 Task: Look for space in Bardsīr, Iran from 6th June, 2023 to 8th June, 2023 for 2 adults in price range Rs.7000 to Rs.12000. Place can be private room with 1  bedroom having 2 beds and 1 bathroom. Property type can be house, flat, guest house. Booking option can be shelf check-in. Required host language is English.
Action: Mouse moved to (382, 63)
Screenshot: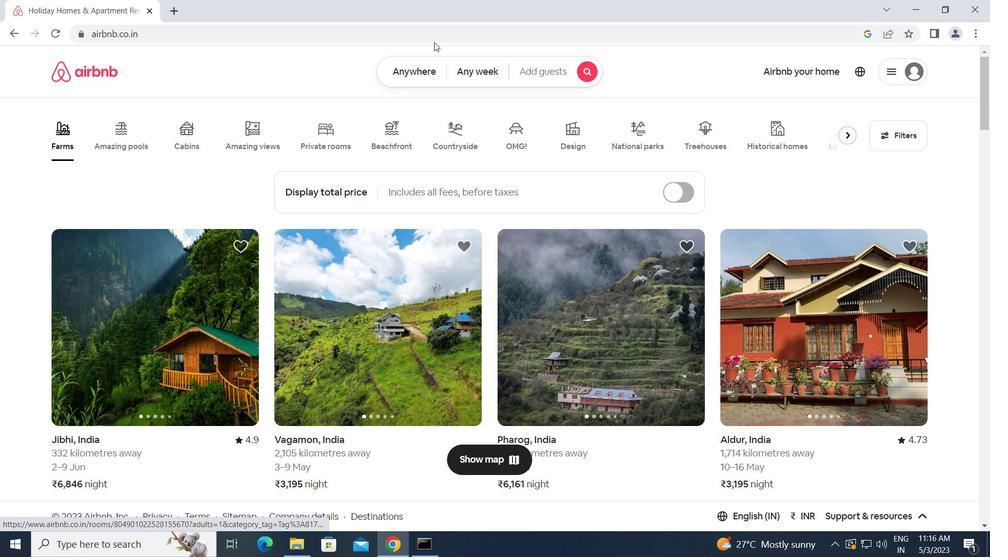 
Action: Mouse pressed left at (382, 63)
Screenshot: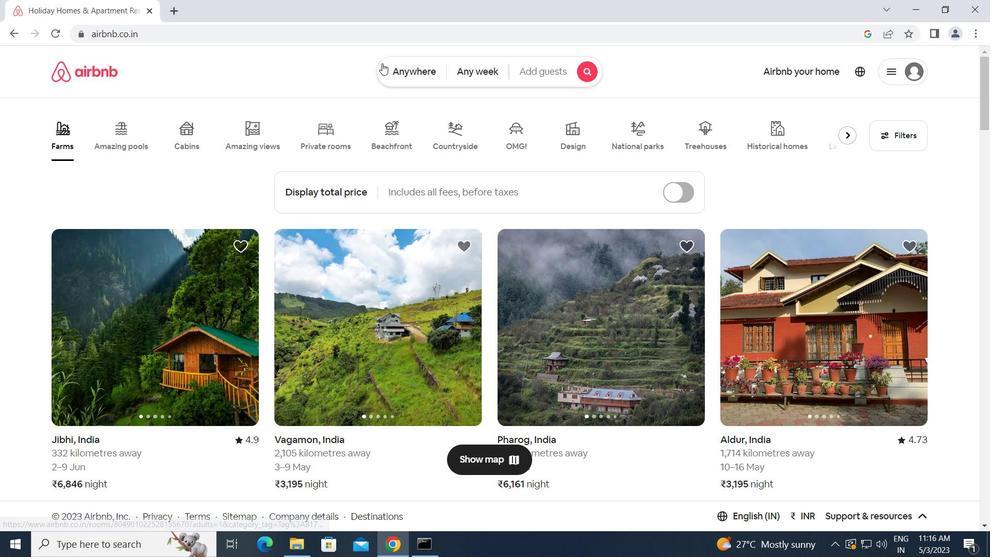 
Action: Mouse moved to (337, 109)
Screenshot: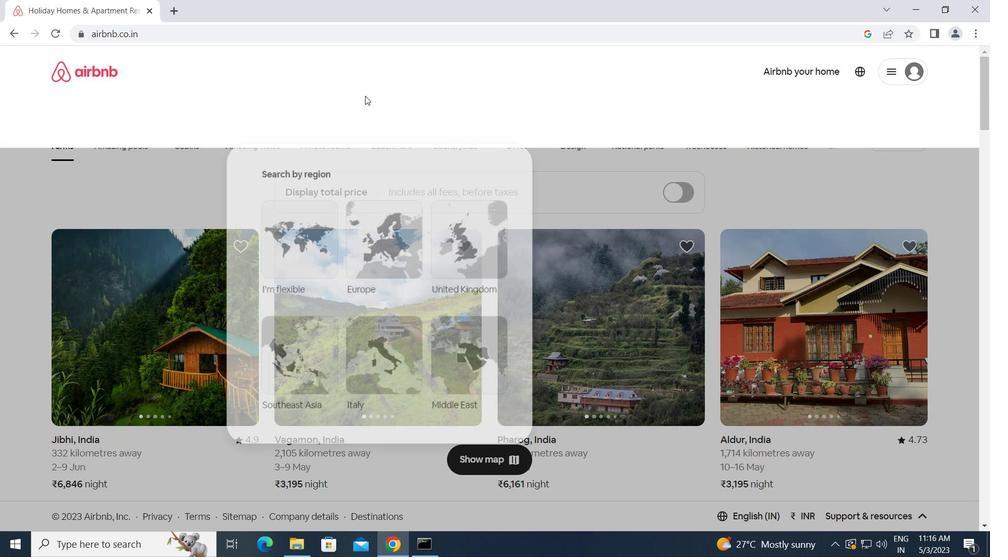 
Action: Mouse pressed left at (337, 109)
Screenshot: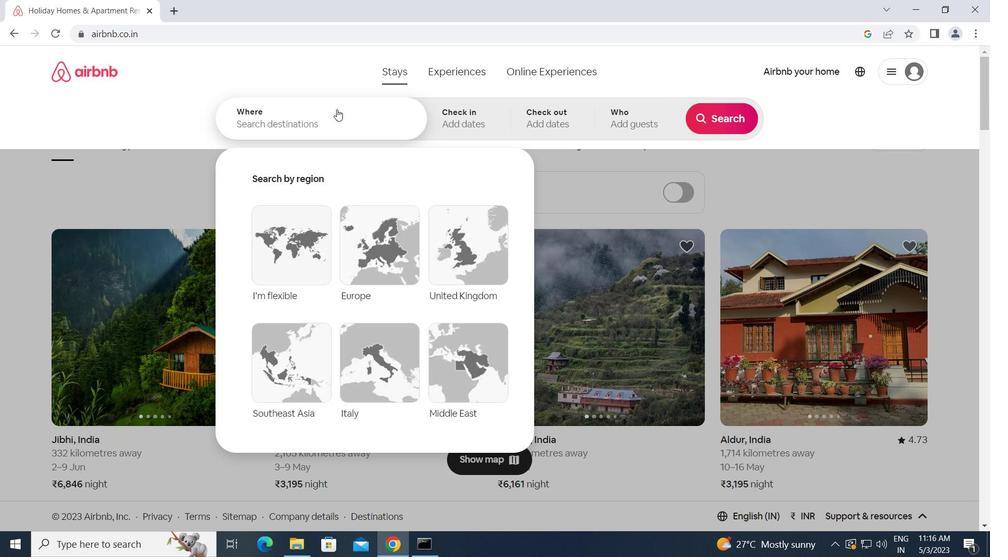 
Action: Key pressed b<Key.caps_lock>ardsir,<Key.space><Key.caps_lock>i<Key.caps_lock>ran<Key.enter>
Screenshot: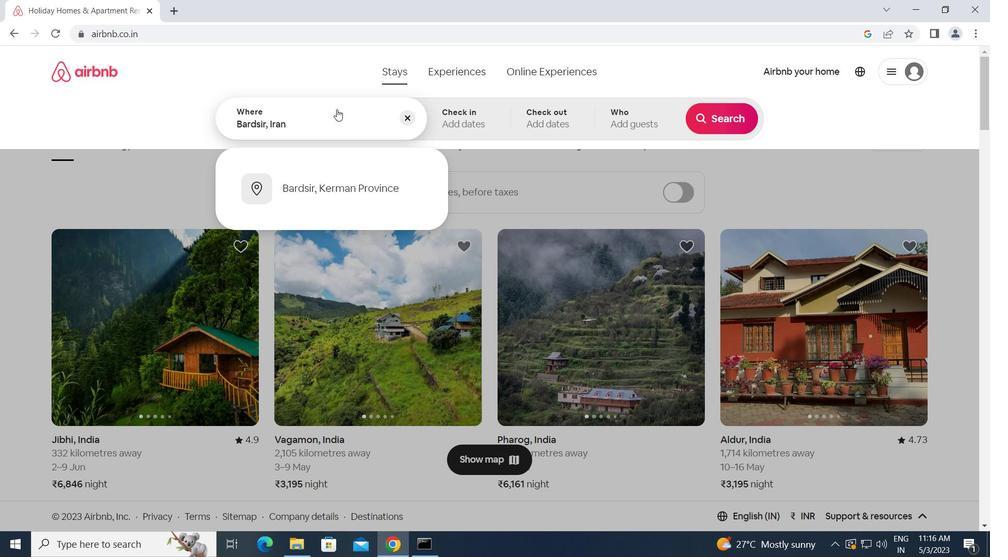 
Action: Mouse moved to (585, 301)
Screenshot: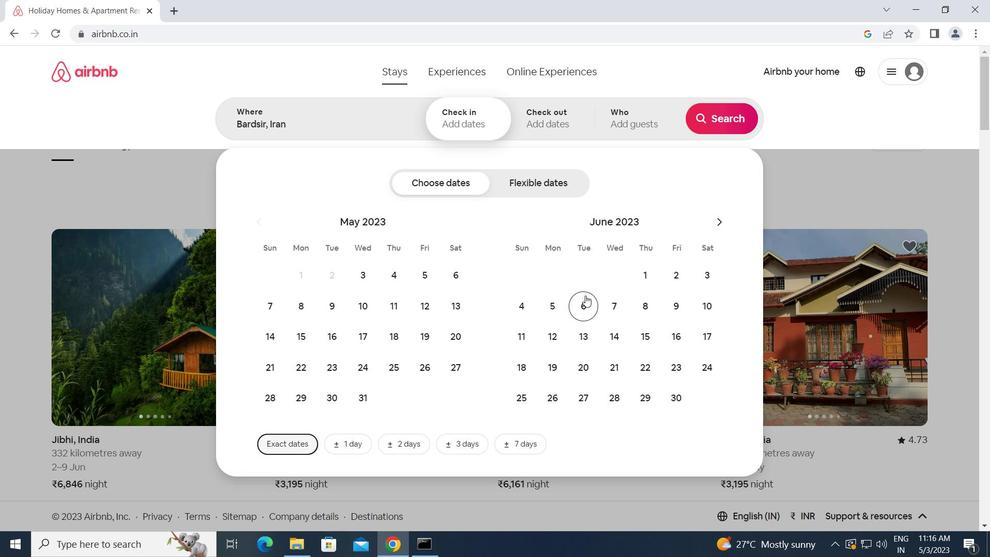 
Action: Mouse pressed left at (585, 301)
Screenshot: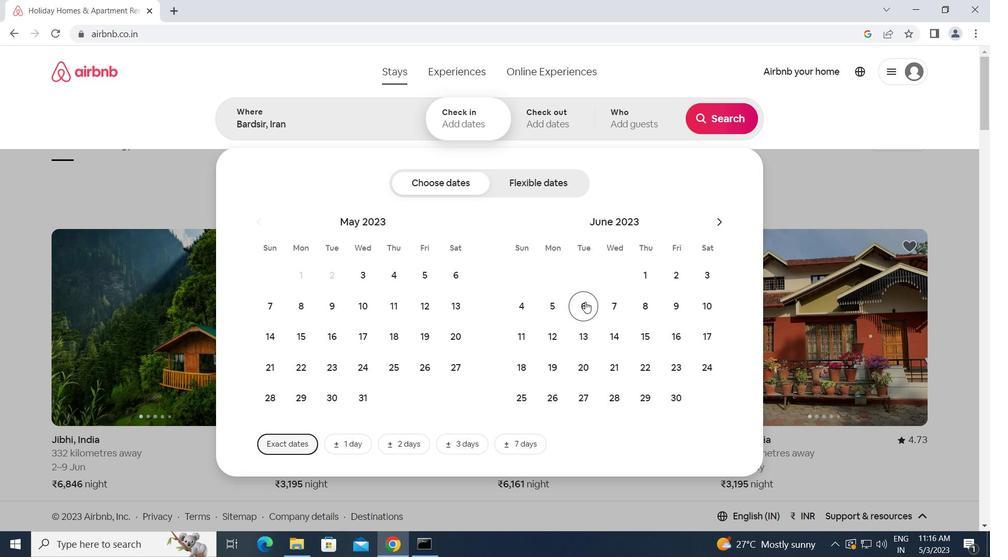 
Action: Mouse moved to (636, 302)
Screenshot: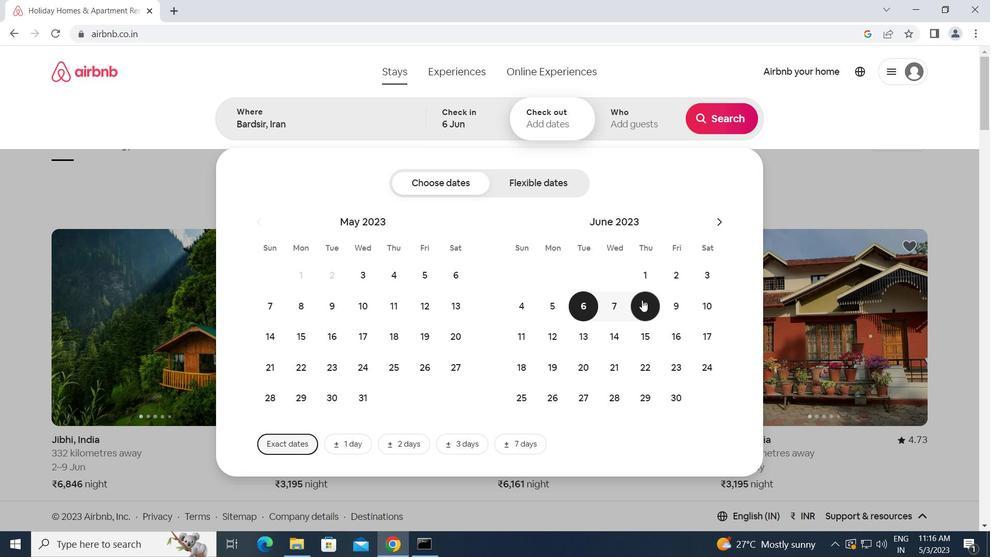 
Action: Mouse pressed left at (636, 302)
Screenshot: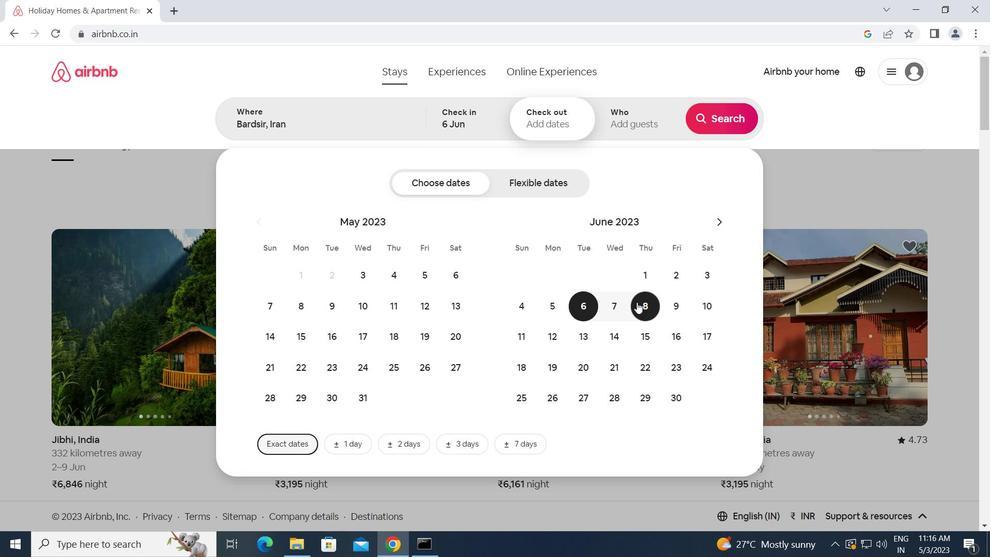 
Action: Mouse moved to (642, 119)
Screenshot: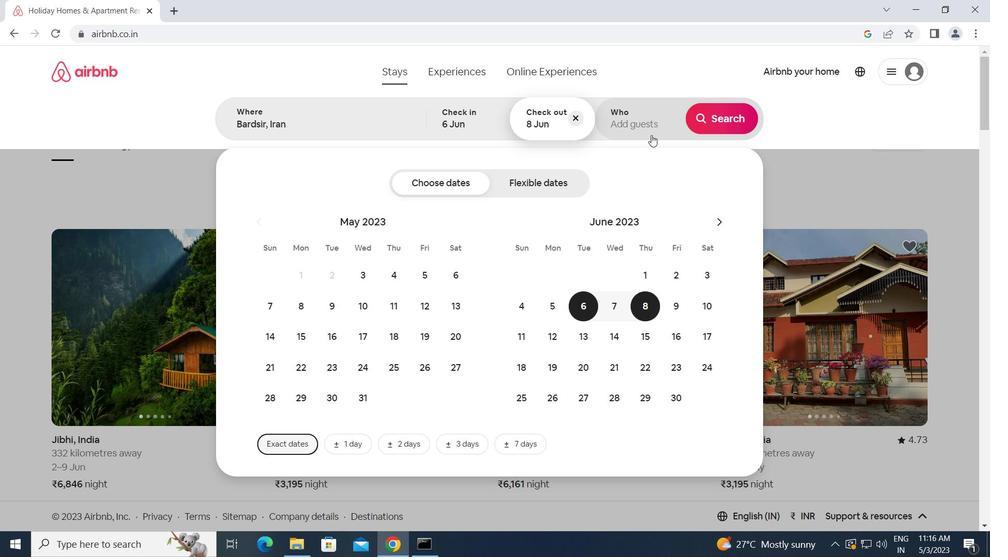 
Action: Mouse pressed left at (642, 119)
Screenshot: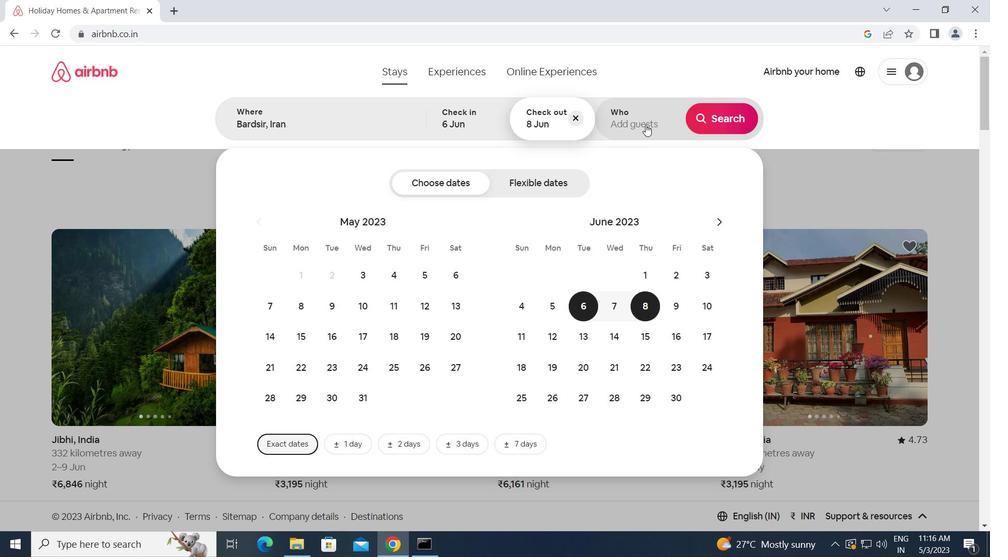 
Action: Mouse moved to (729, 181)
Screenshot: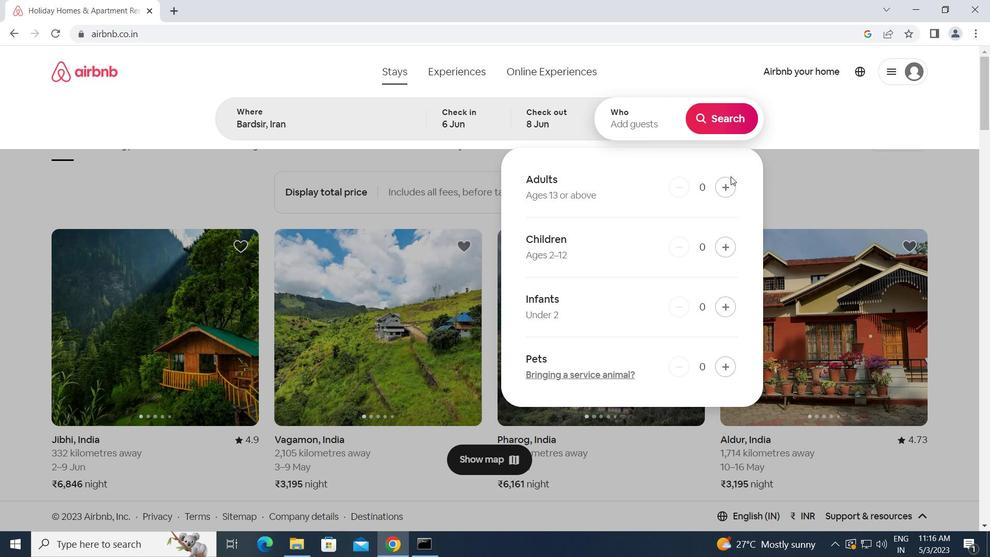 
Action: Mouse pressed left at (729, 181)
Screenshot: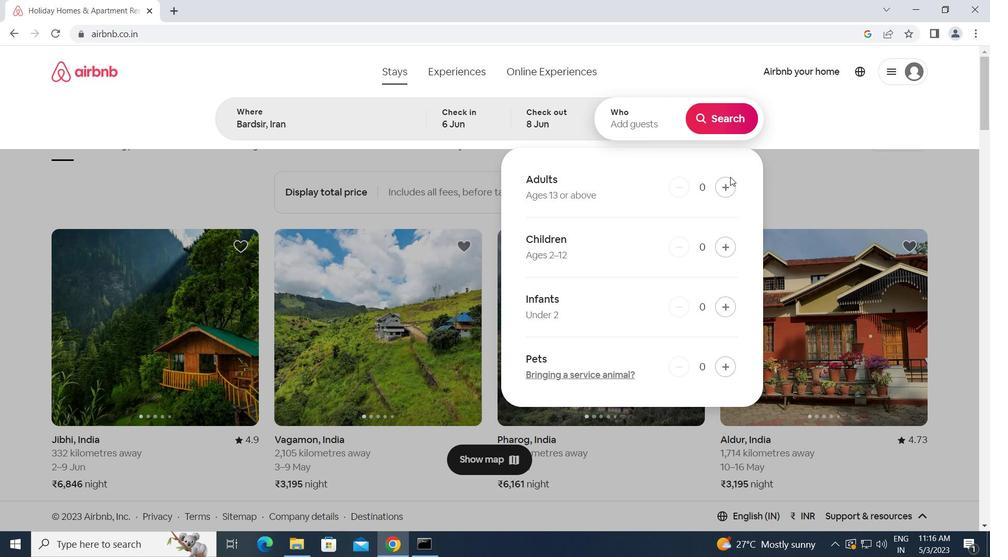 
Action: Mouse pressed left at (729, 181)
Screenshot: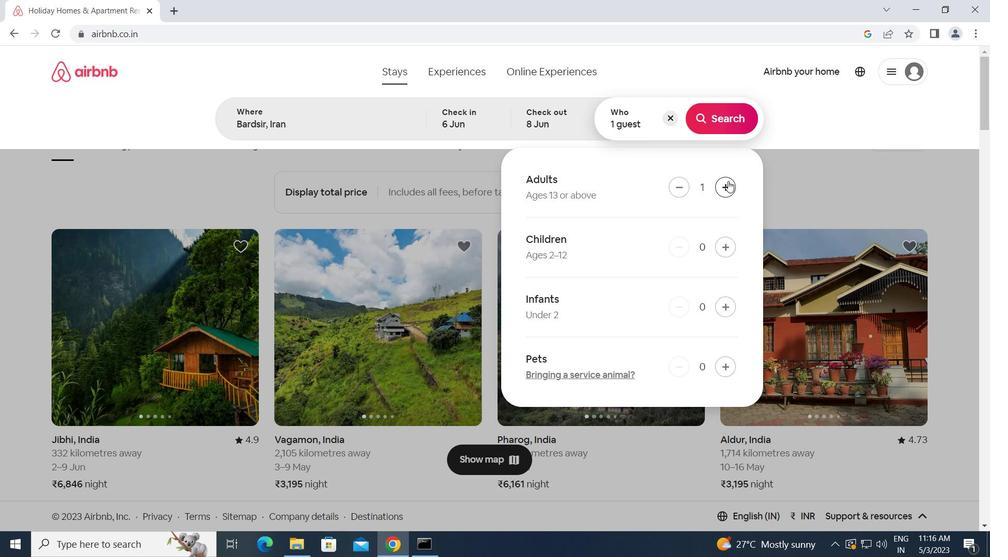 
Action: Mouse moved to (715, 118)
Screenshot: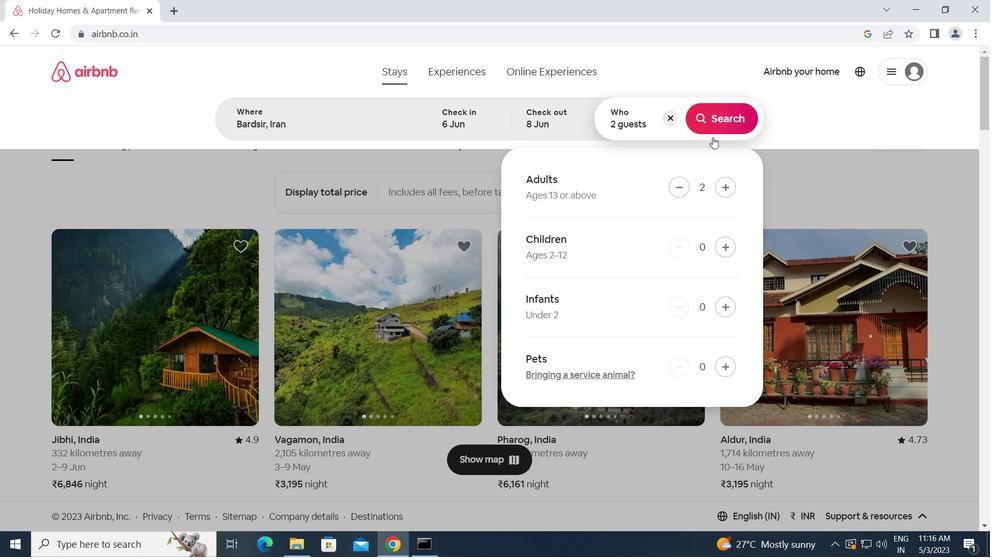 
Action: Mouse pressed left at (715, 118)
Screenshot: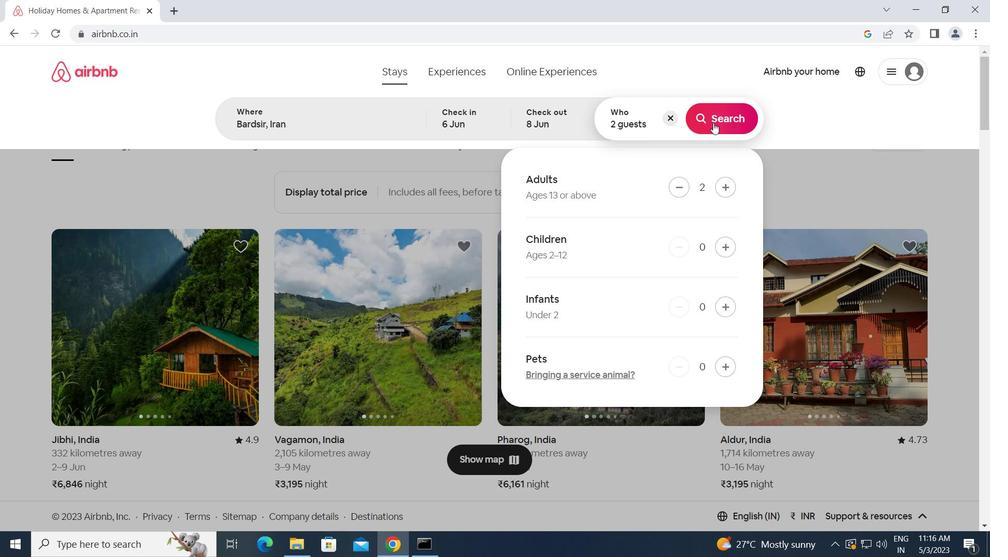 
Action: Mouse moved to (917, 121)
Screenshot: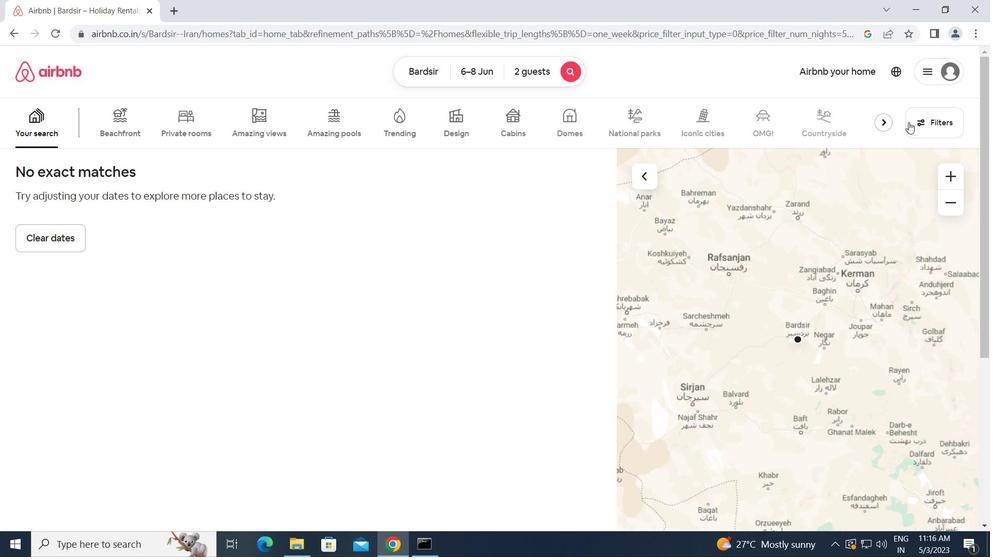 
Action: Mouse pressed left at (917, 121)
Screenshot: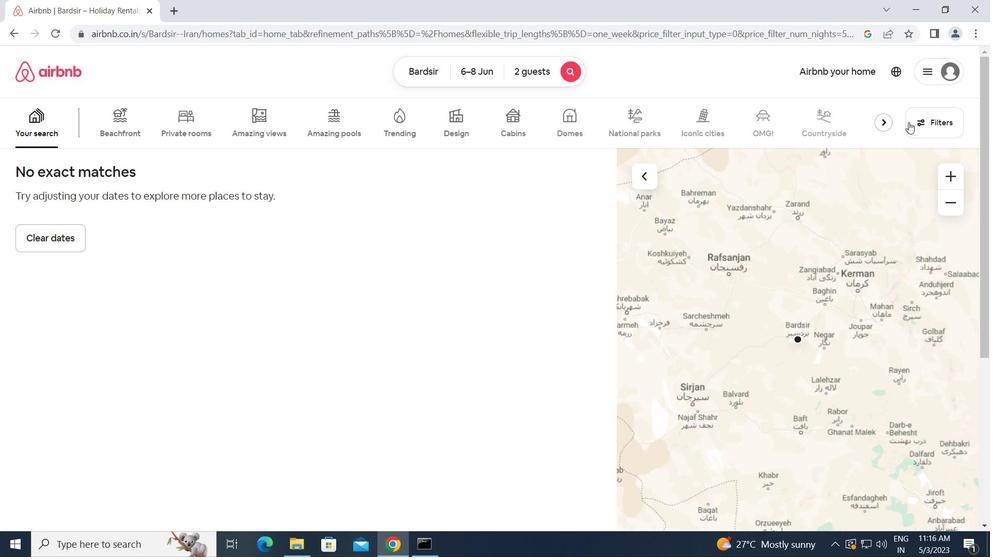 
Action: Mouse moved to (337, 200)
Screenshot: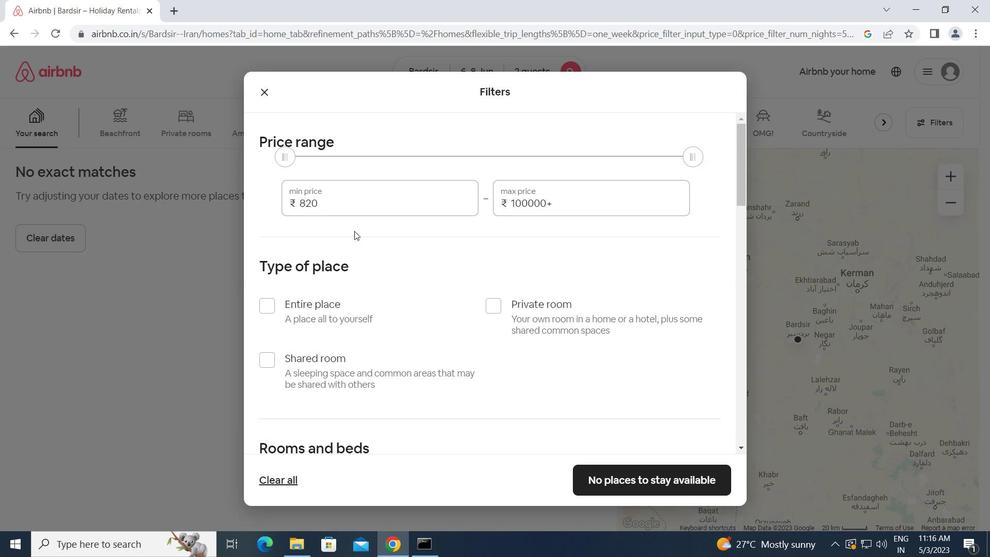 
Action: Mouse pressed left at (337, 200)
Screenshot: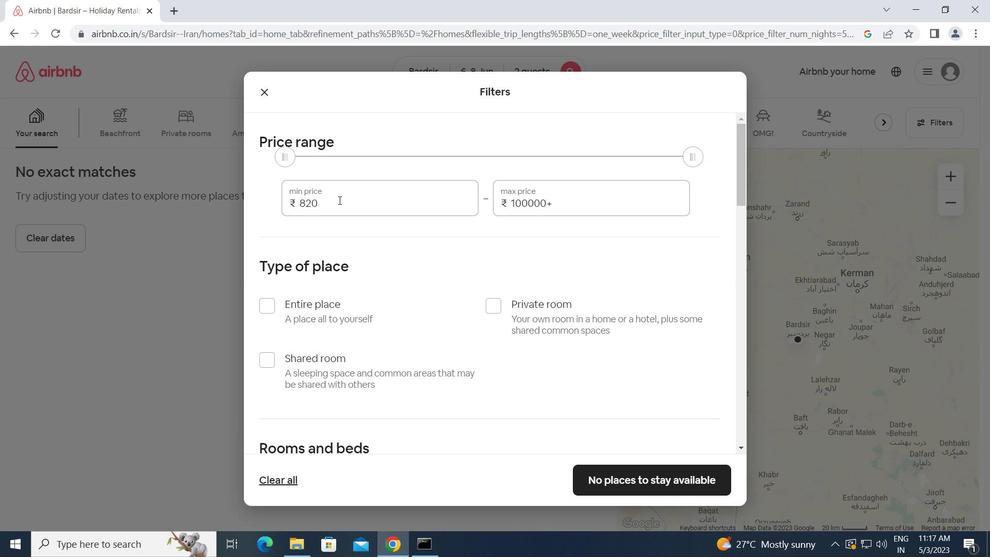 
Action: Mouse moved to (276, 207)
Screenshot: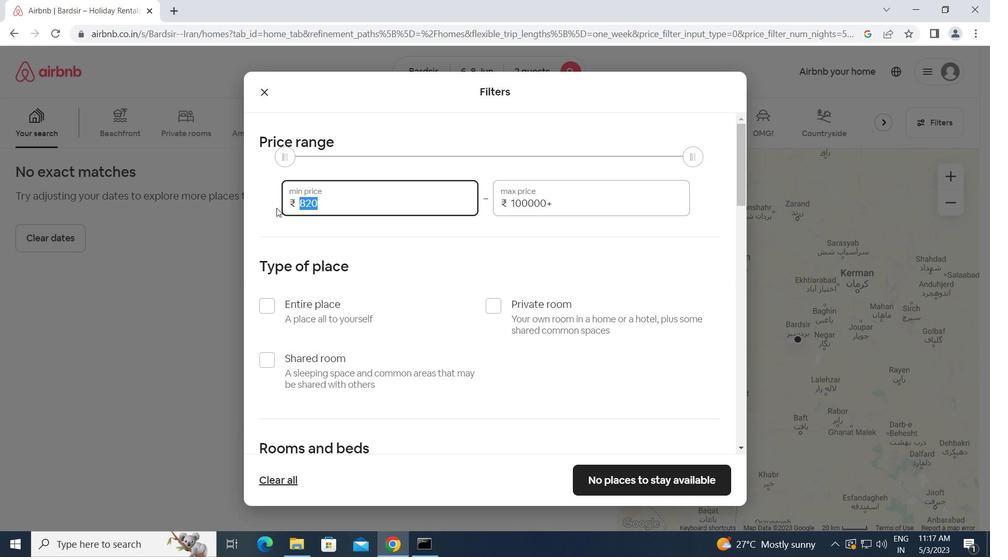 
Action: Key pressed 7000<Key.tab>12000
Screenshot: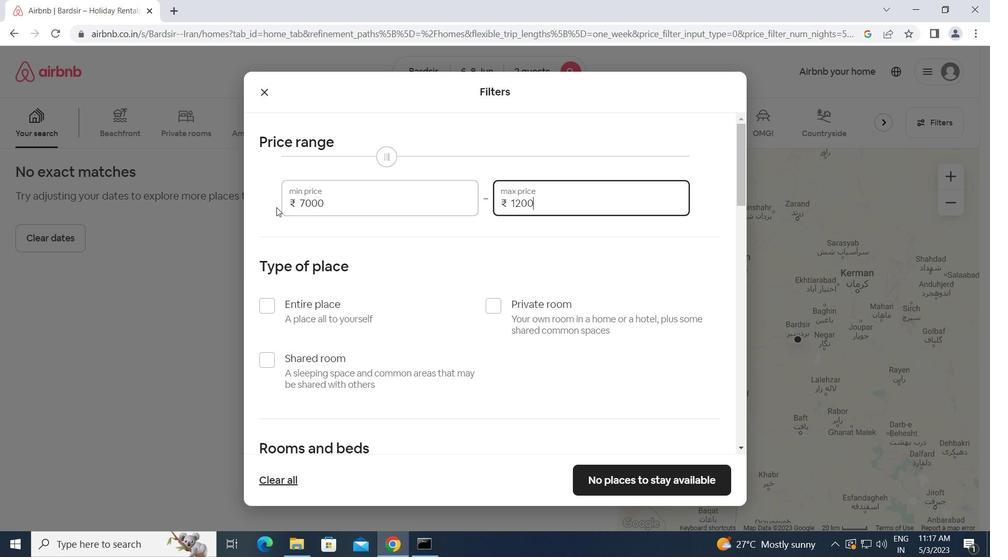 
Action: Mouse moved to (490, 309)
Screenshot: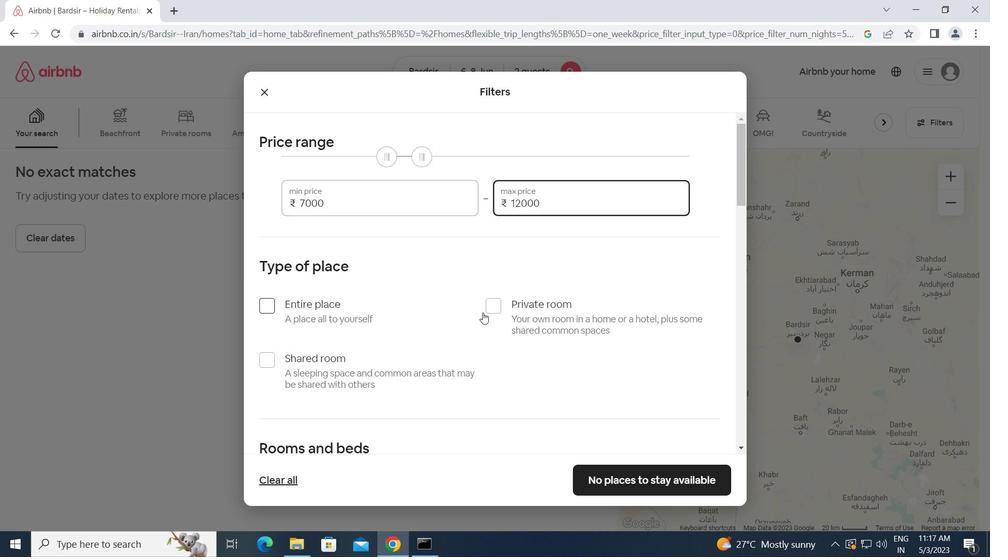 
Action: Mouse pressed left at (490, 309)
Screenshot: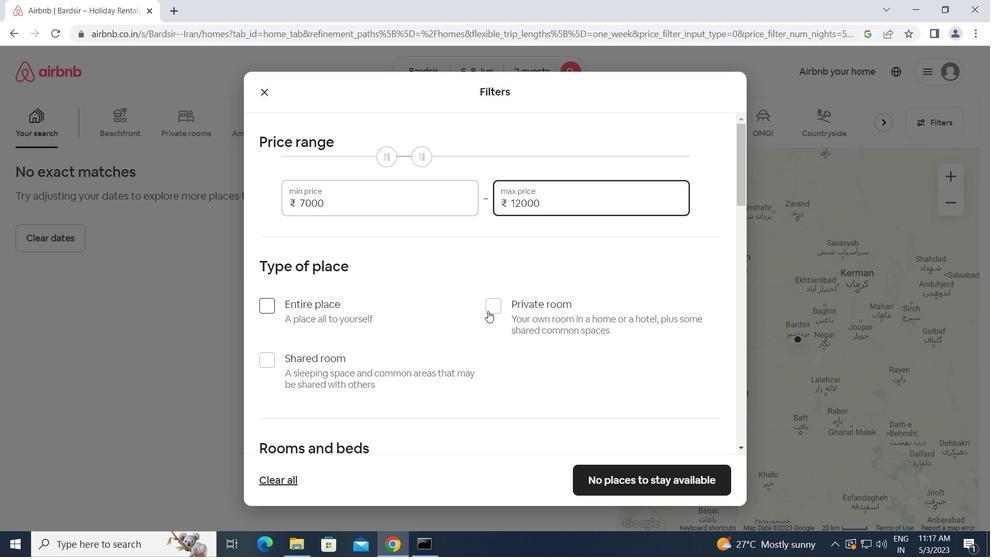 
Action: Mouse moved to (480, 381)
Screenshot: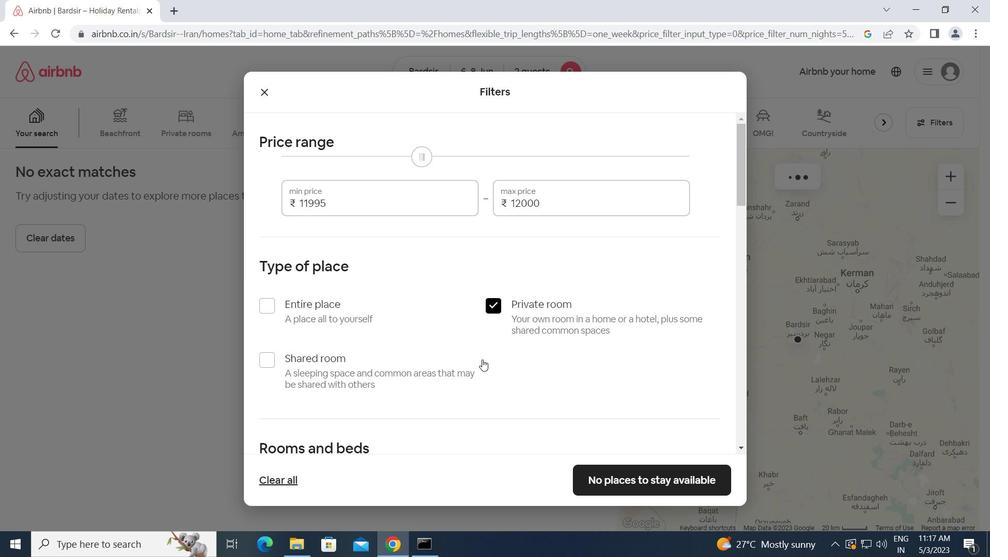 
Action: Mouse scrolled (480, 381) with delta (0, 0)
Screenshot: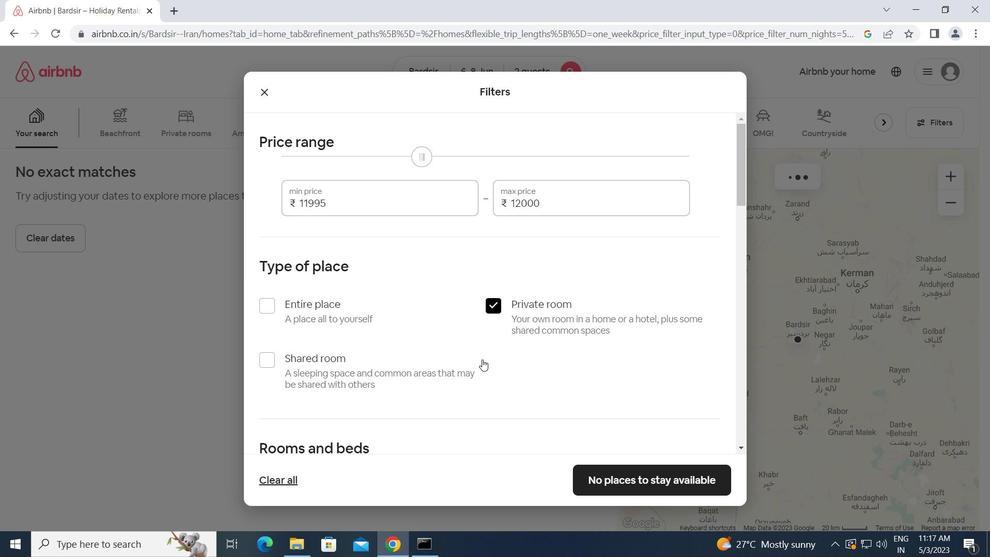 
Action: Mouse scrolled (480, 381) with delta (0, 0)
Screenshot: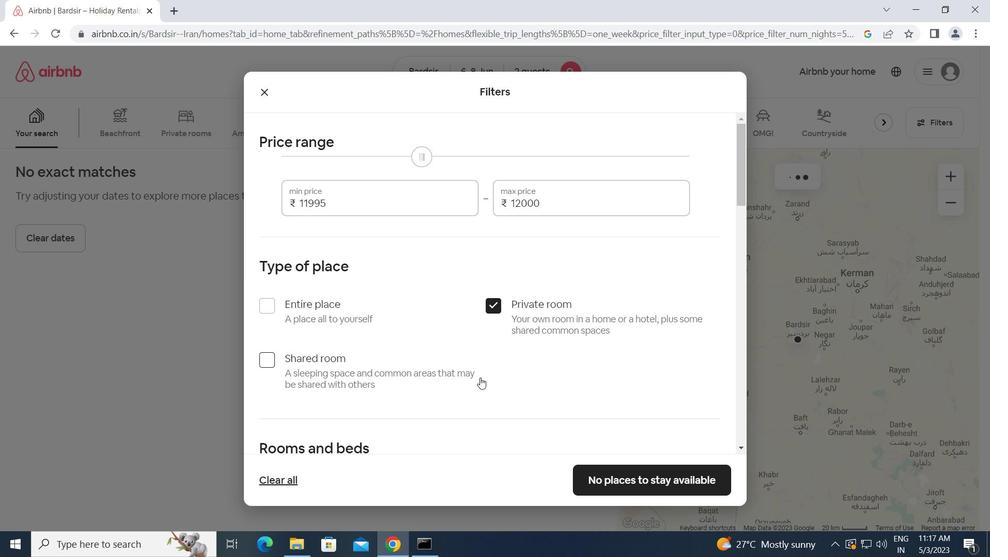 
Action: Mouse scrolled (480, 381) with delta (0, 0)
Screenshot: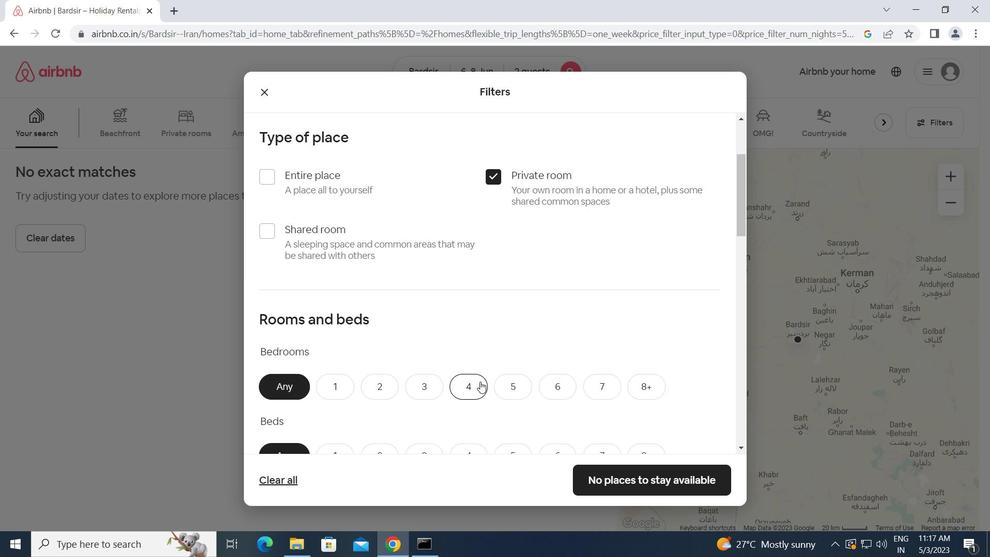 
Action: Mouse moved to (340, 321)
Screenshot: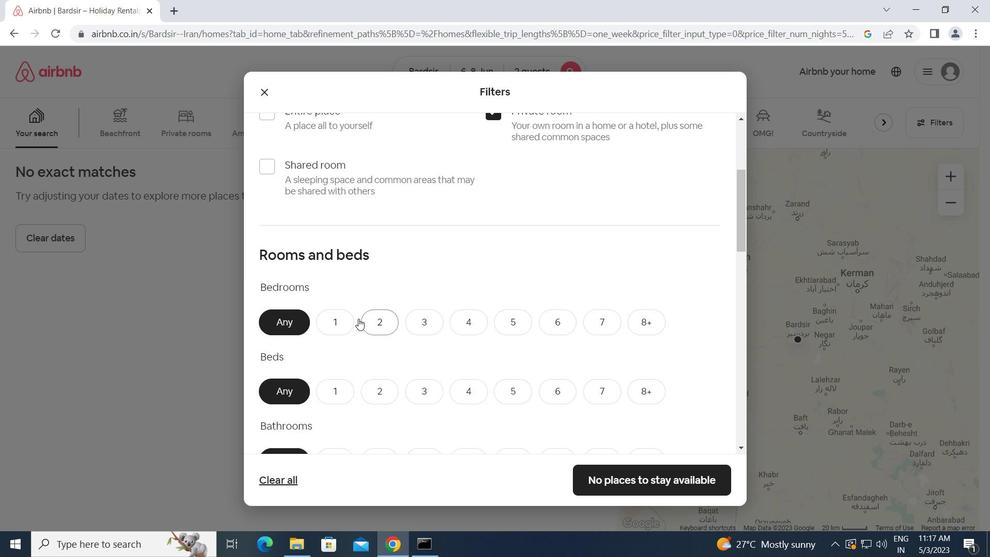 
Action: Mouse pressed left at (340, 321)
Screenshot: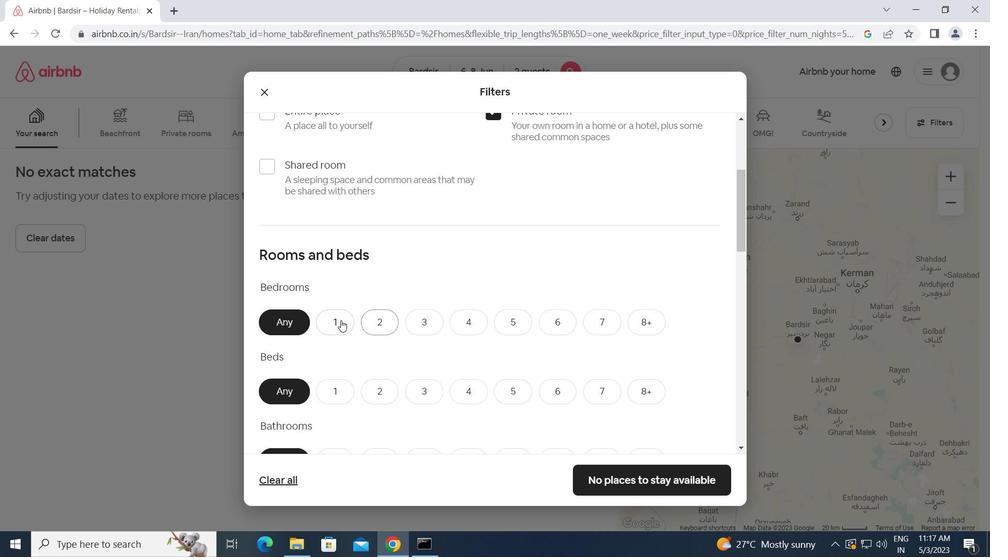 
Action: Mouse moved to (372, 390)
Screenshot: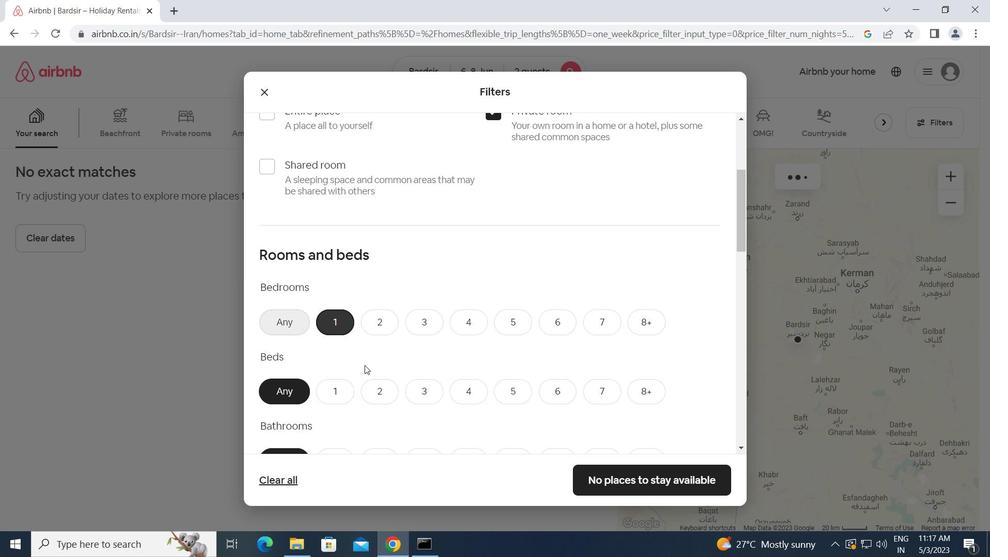 
Action: Mouse pressed left at (372, 390)
Screenshot: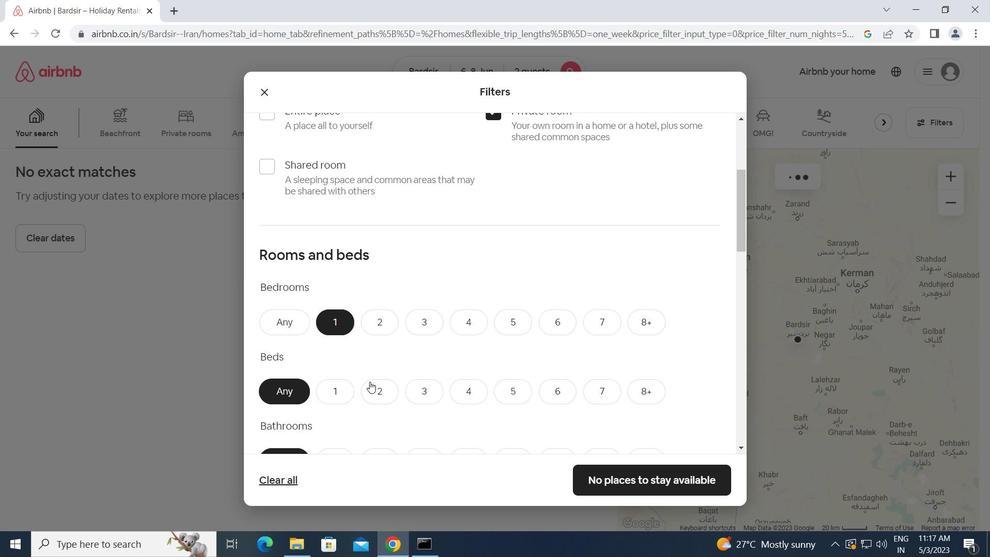 
Action: Mouse scrolled (372, 389) with delta (0, 0)
Screenshot: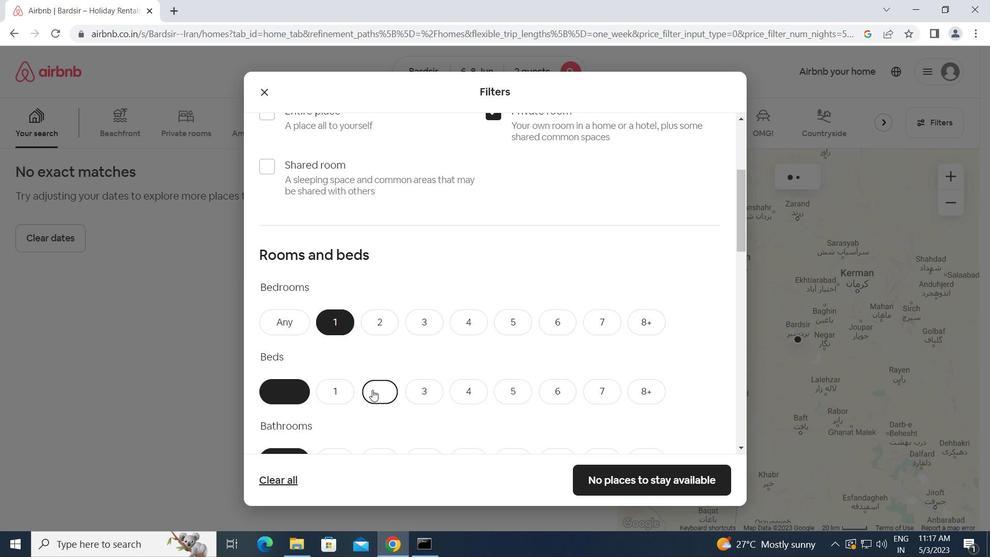 
Action: Mouse scrolled (372, 389) with delta (0, 0)
Screenshot: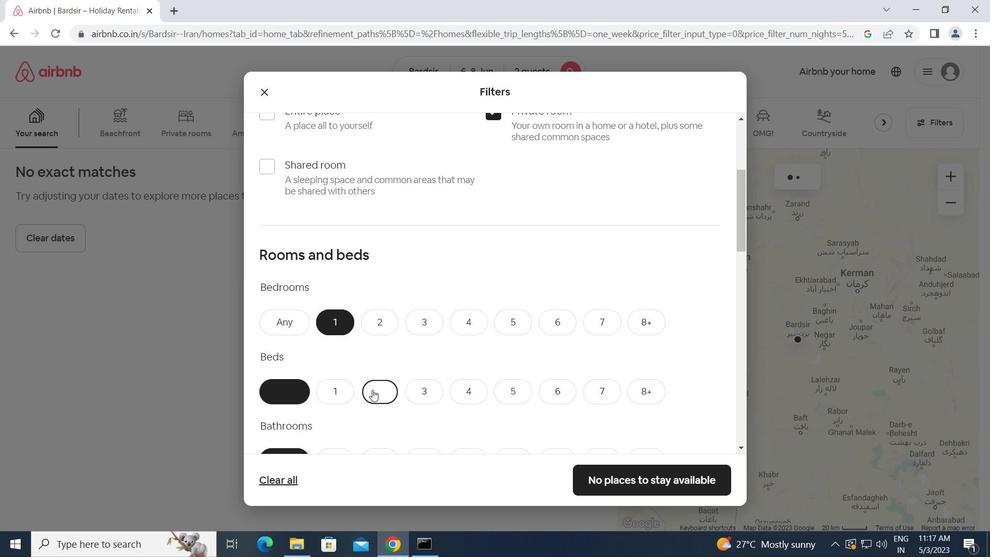 
Action: Mouse moved to (344, 331)
Screenshot: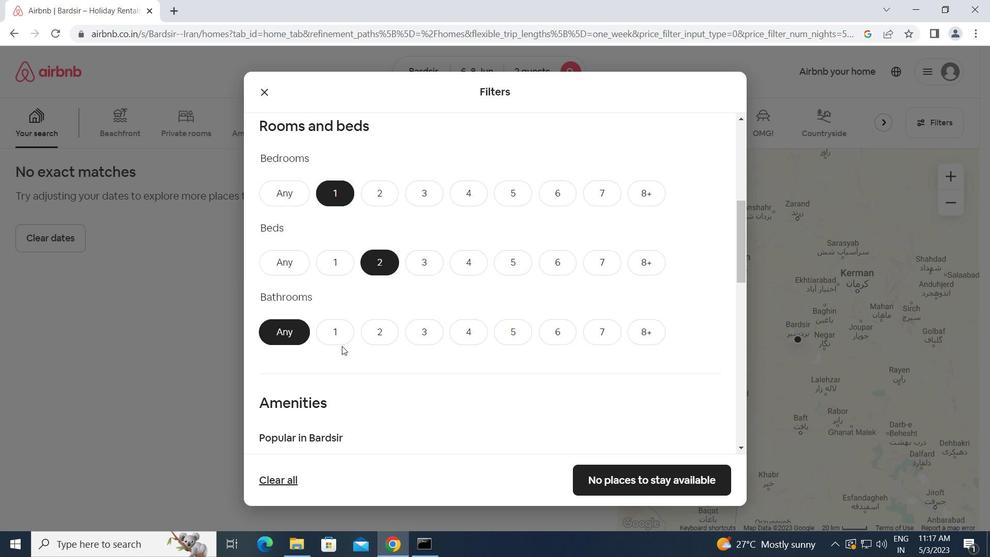 
Action: Mouse pressed left at (344, 331)
Screenshot: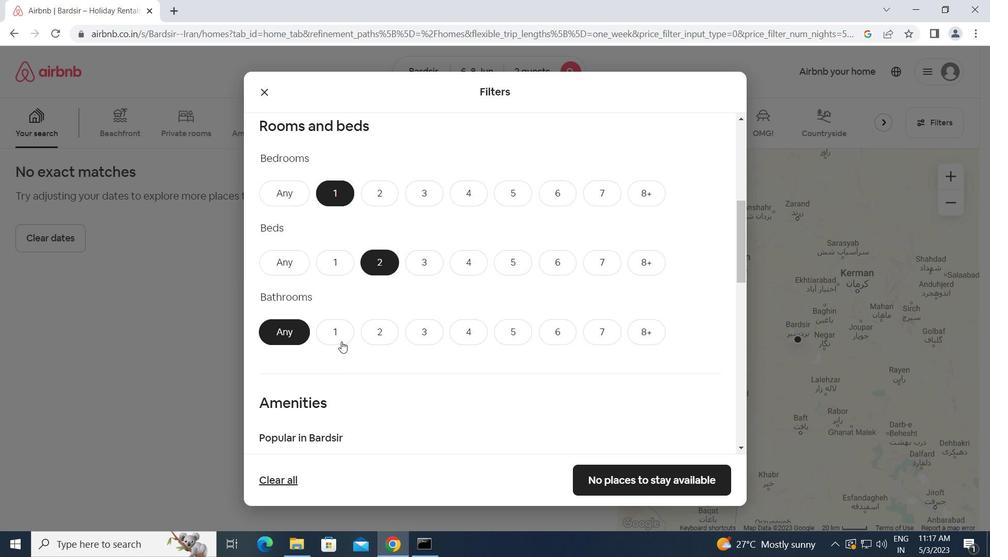 
Action: Mouse moved to (373, 375)
Screenshot: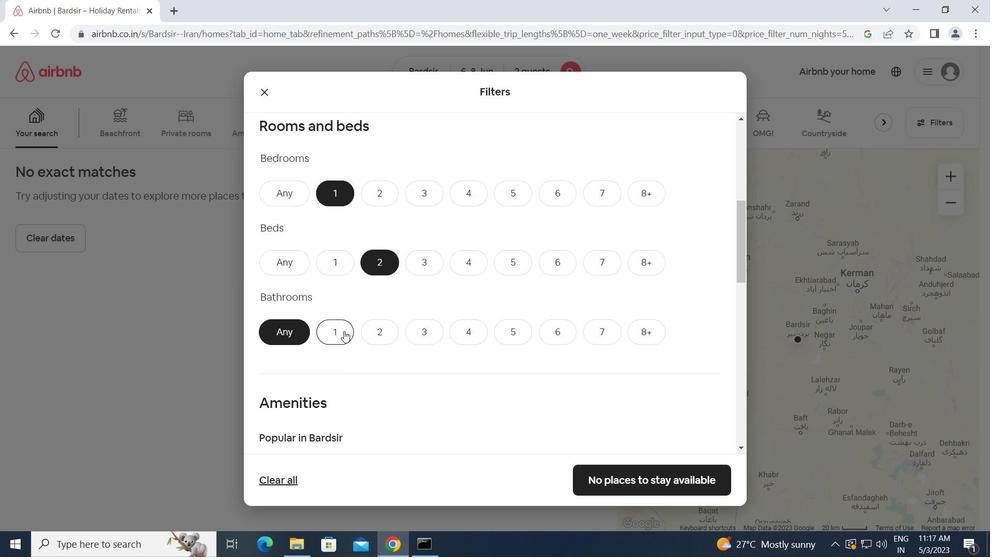 
Action: Mouse scrolled (373, 374) with delta (0, 0)
Screenshot: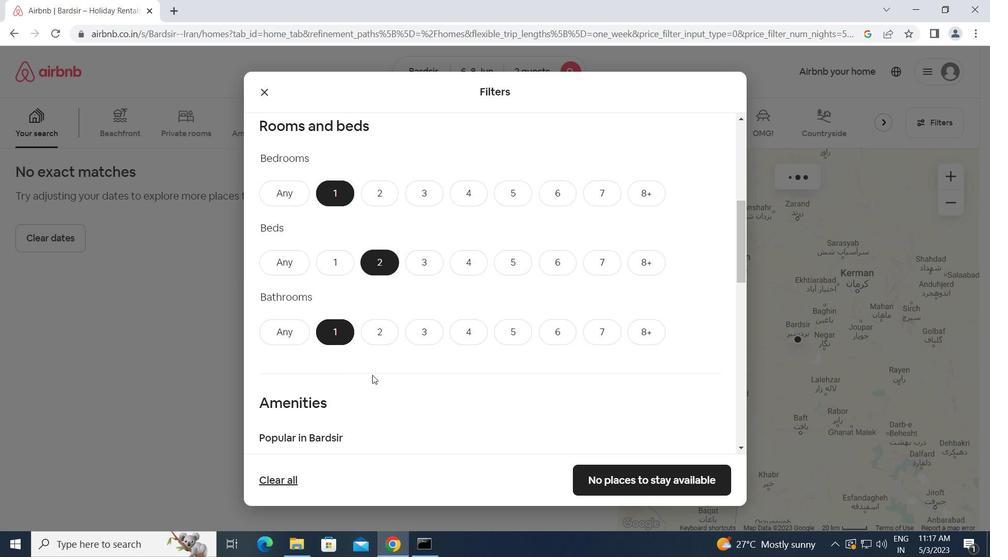 
Action: Mouse scrolled (373, 374) with delta (0, 0)
Screenshot: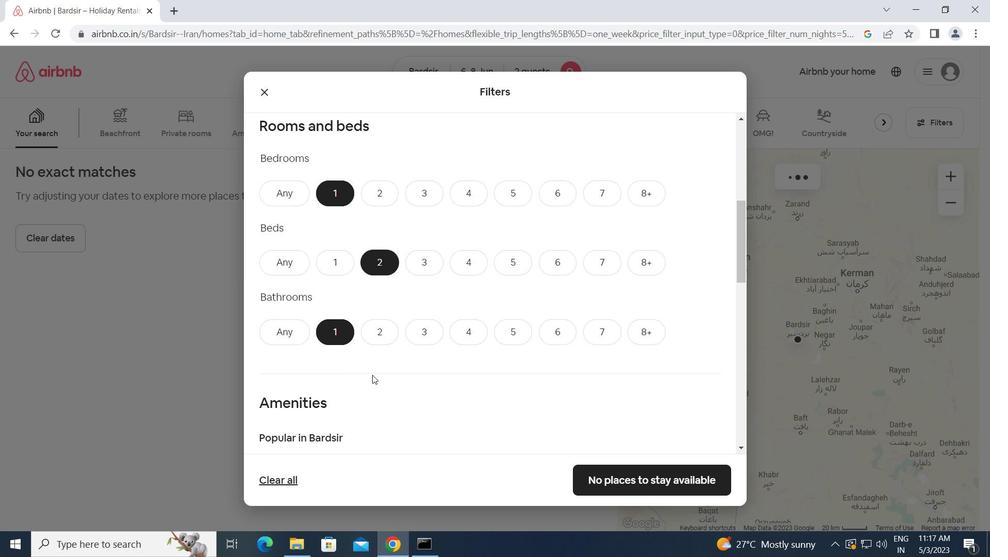 
Action: Mouse scrolled (373, 374) with delta (0, 0)
Screenshot: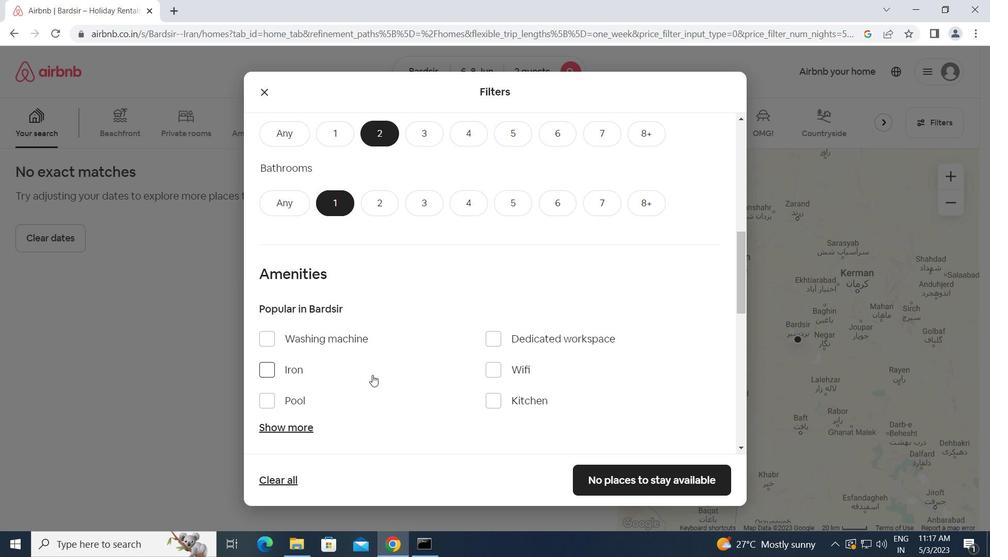 
Action: Mouse scrolled (373, 374) with delta (0, 0)
Screenshot: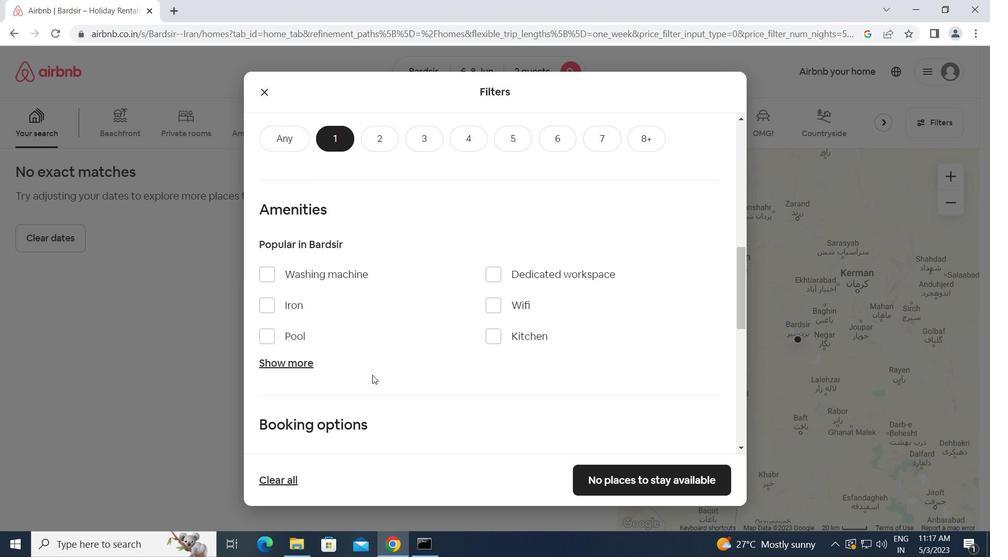 
Action: Mouse scrolled (373, 374) with delta (0, 0)
Screenshot: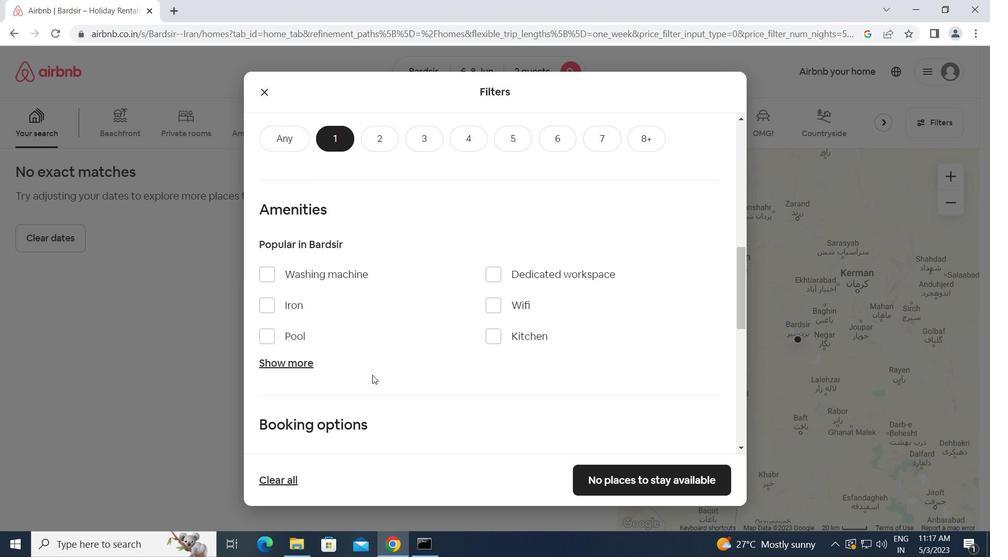 
Action: Mouse moved to (684, 385)
Screenshot: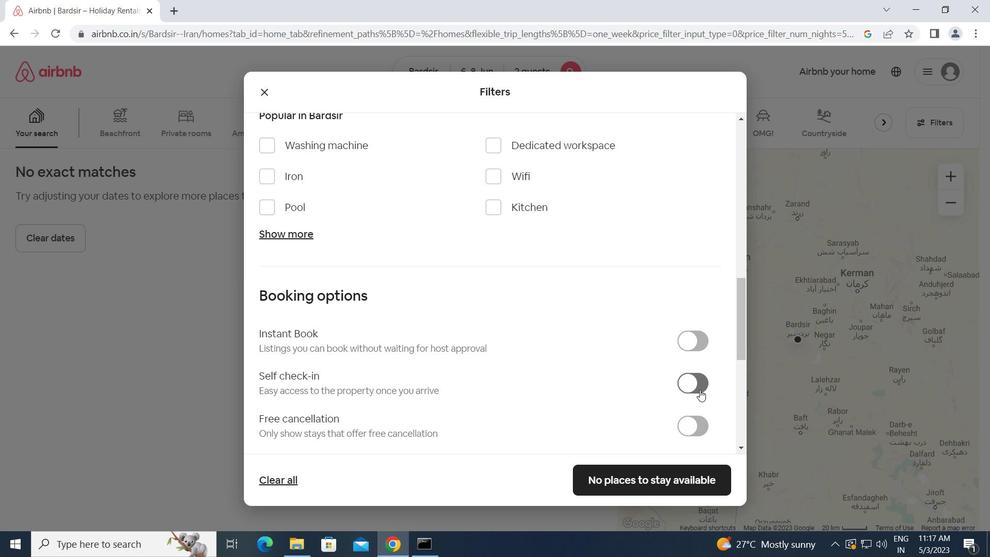 
Action: Mouse pressed left at (684, 385)
Screenshot: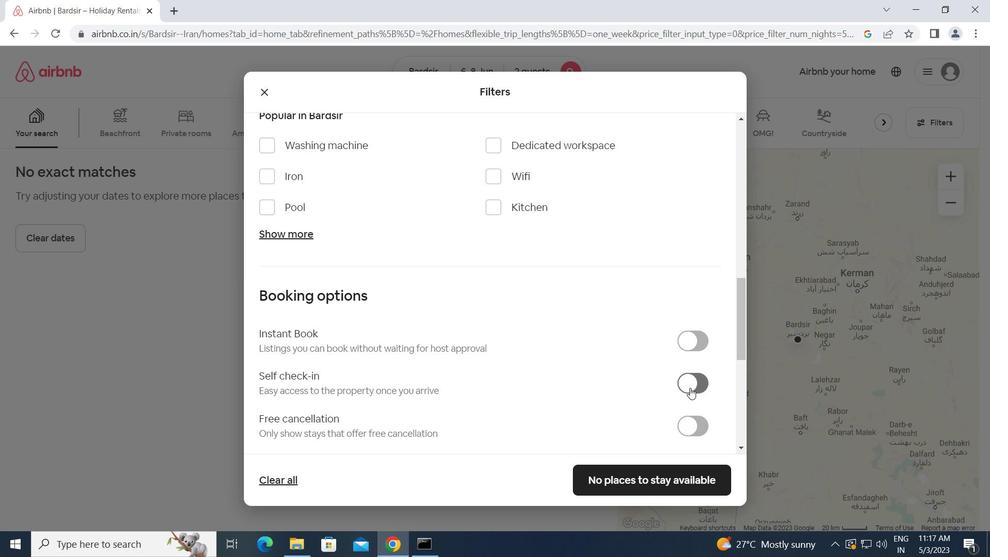 
Action: Mouse moved to (643, 424)
Screenshot: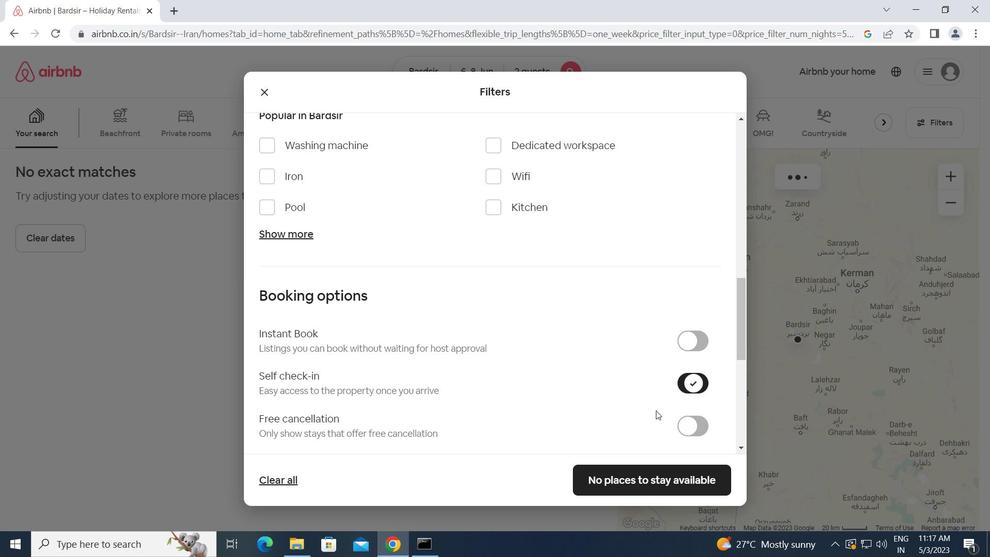 
Action: Mouse scrolled (643, 424) with delta (0, 0)
Screenshot: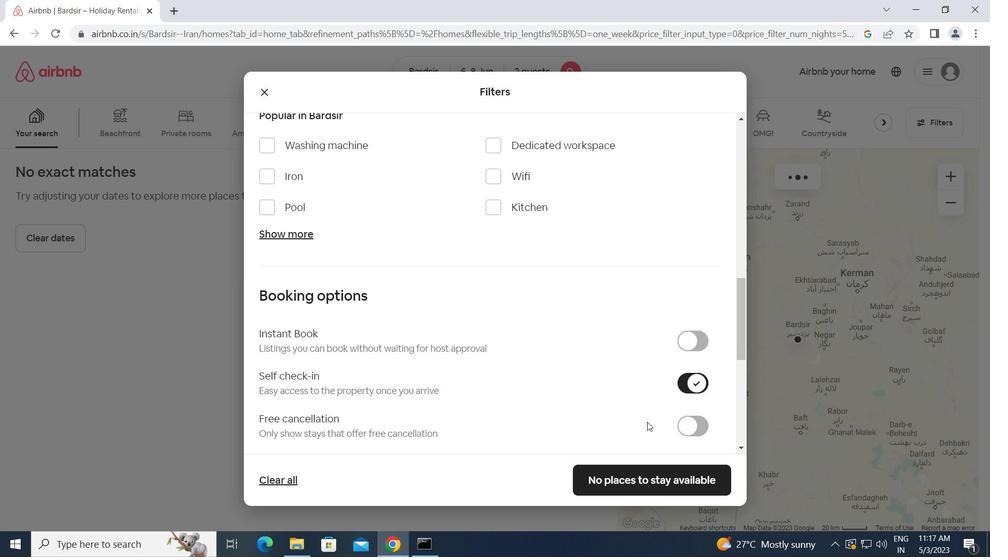 
Action: Mouse scrolled (643, 424) with delta (0, 0)
Screenshot: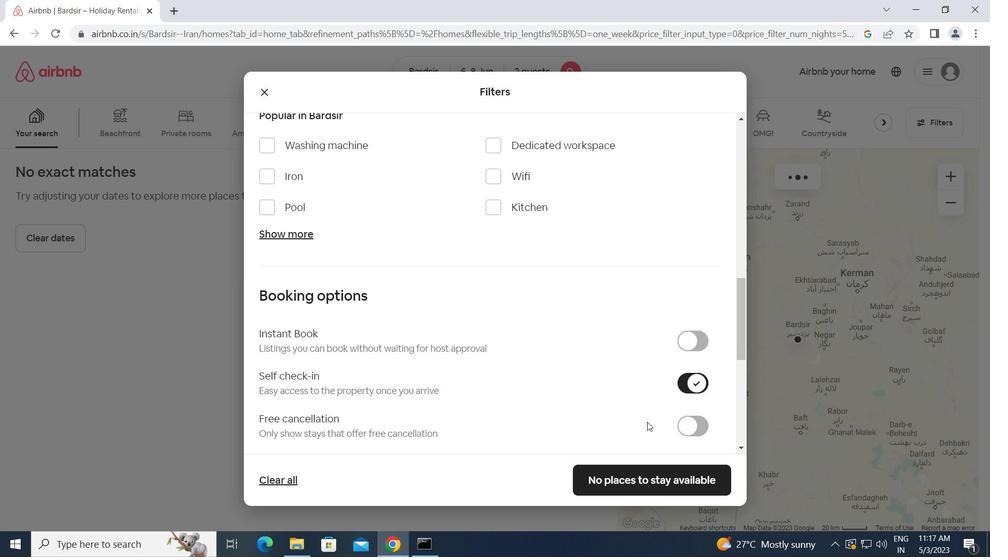 
Action: Mouse scrolled (643, 424) with delta (0, 0)
Screenshot: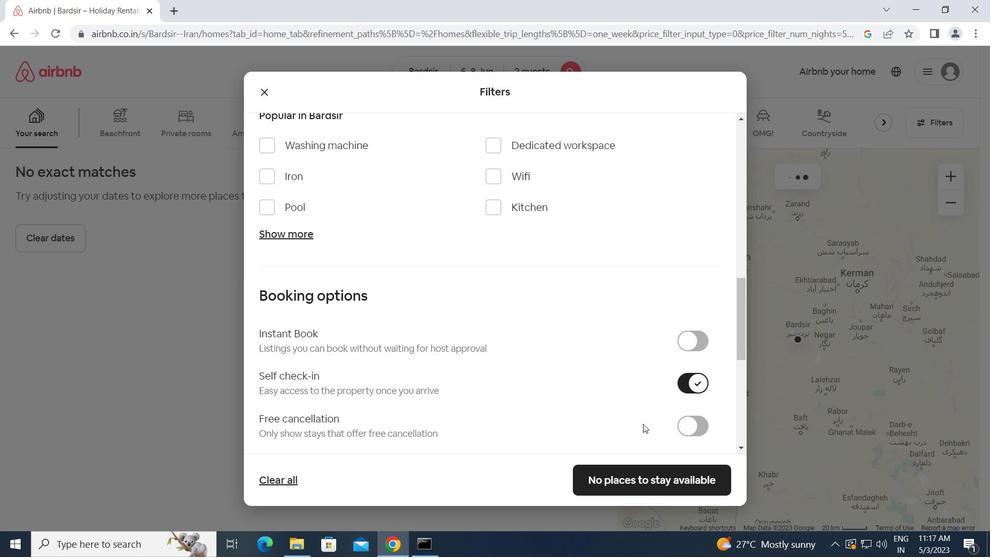 
Action: Mouse moved to (617, 422)
Screenshot: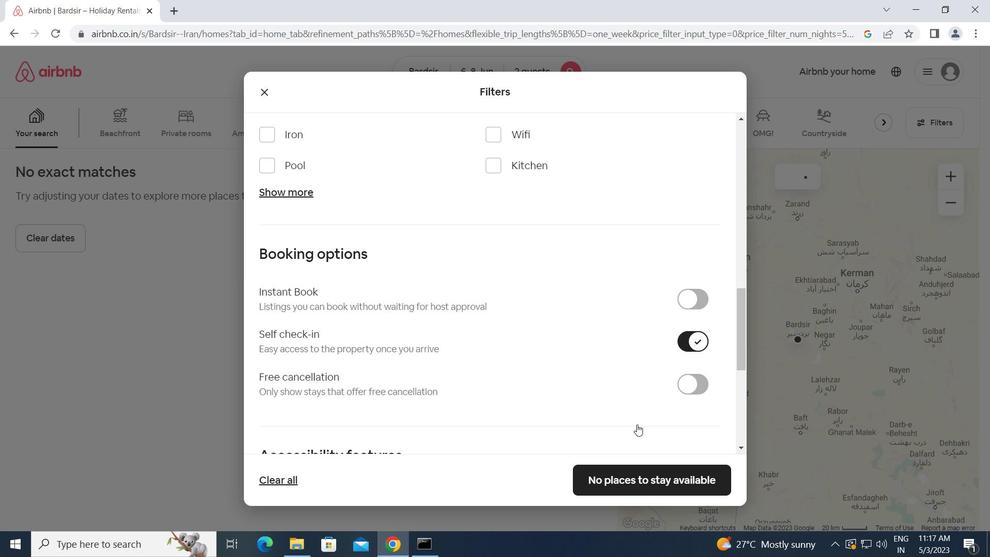 
Action: Mouse scrolled (617, 422) with delta (0, 0)
Screenshot: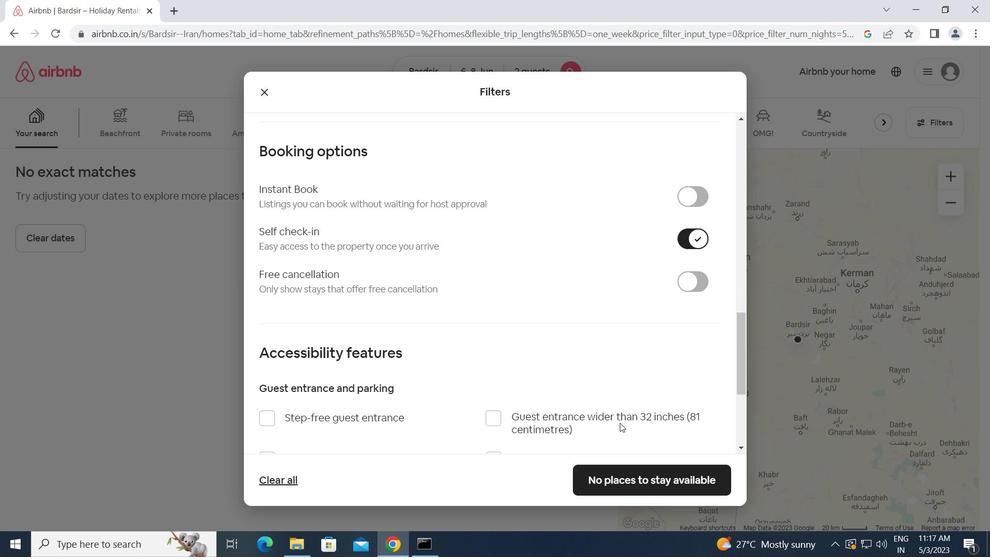 
Action: Mouse scrolled (617, 422) with delta (0, 0)
Screenshot: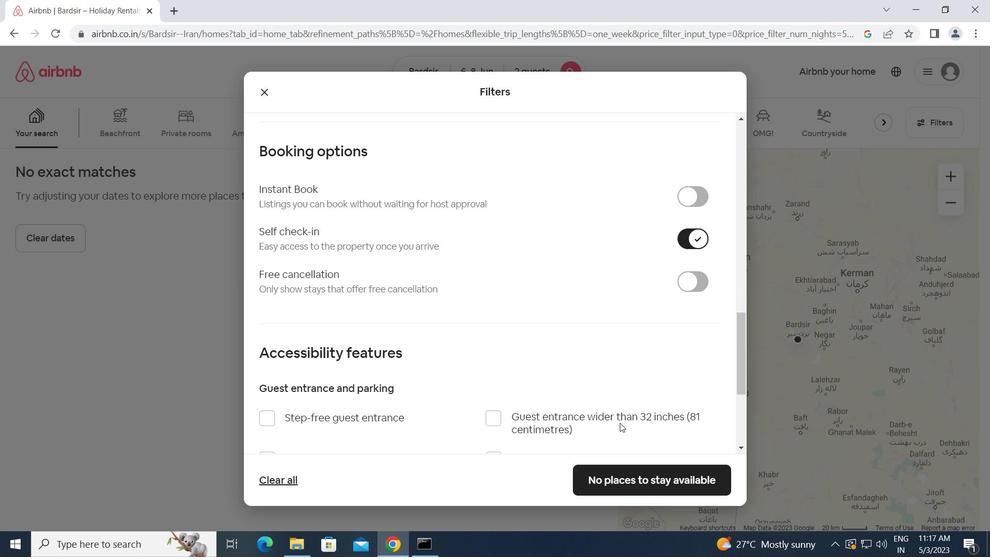 
Action: Mouse scrolled (617, 422) with delta (0, 0)
Screenshot: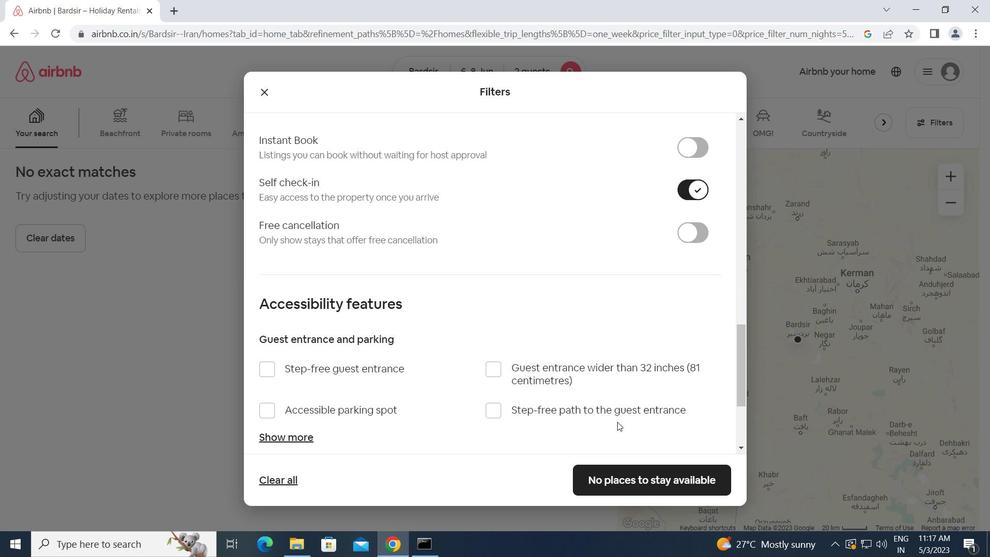 
Action: Mouse scrolled (617, 422) with delta (0, 0)
Screenshot: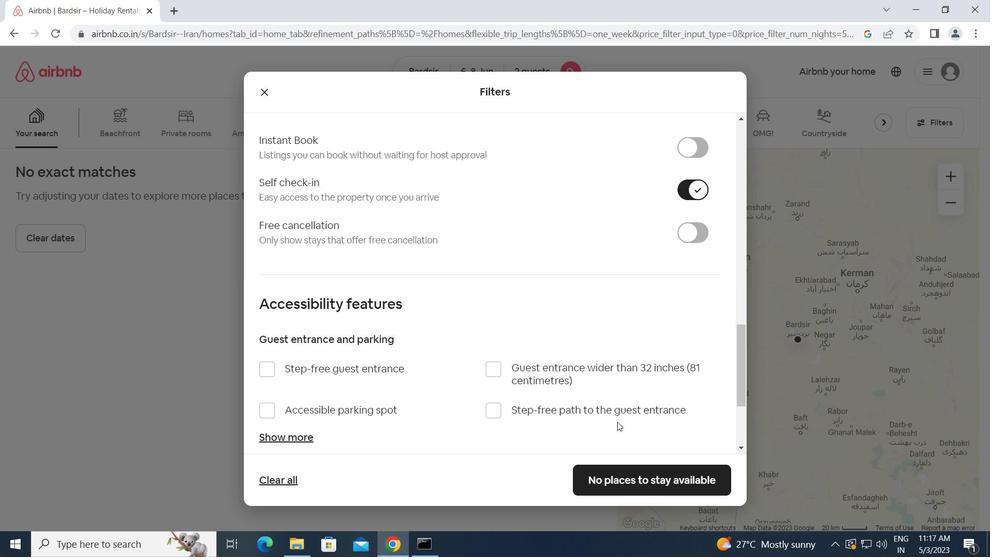 
Action: Mouse moved to (616, 422)
Screenshot: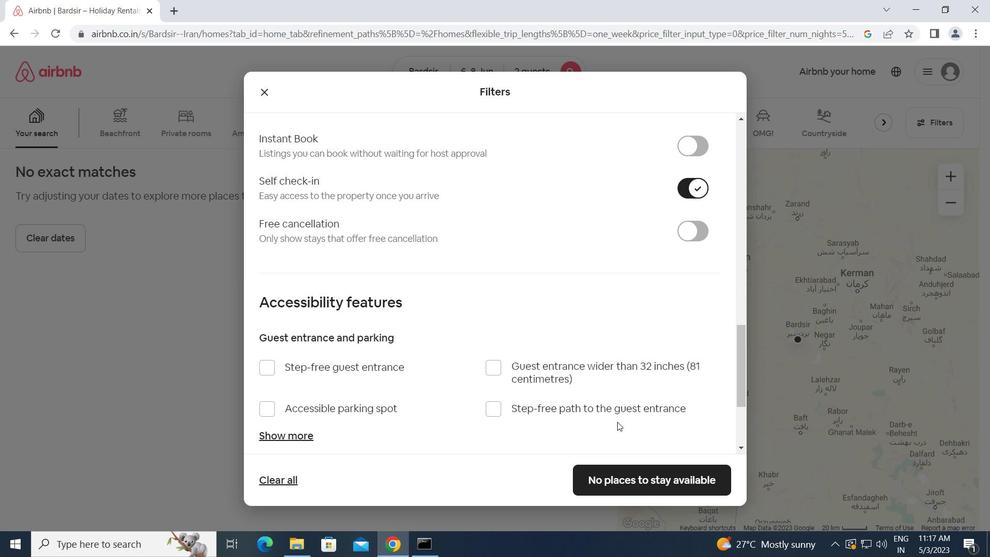 
Action: Mouse scrolled (616, 422) with delta (0, 0)
Screenshot: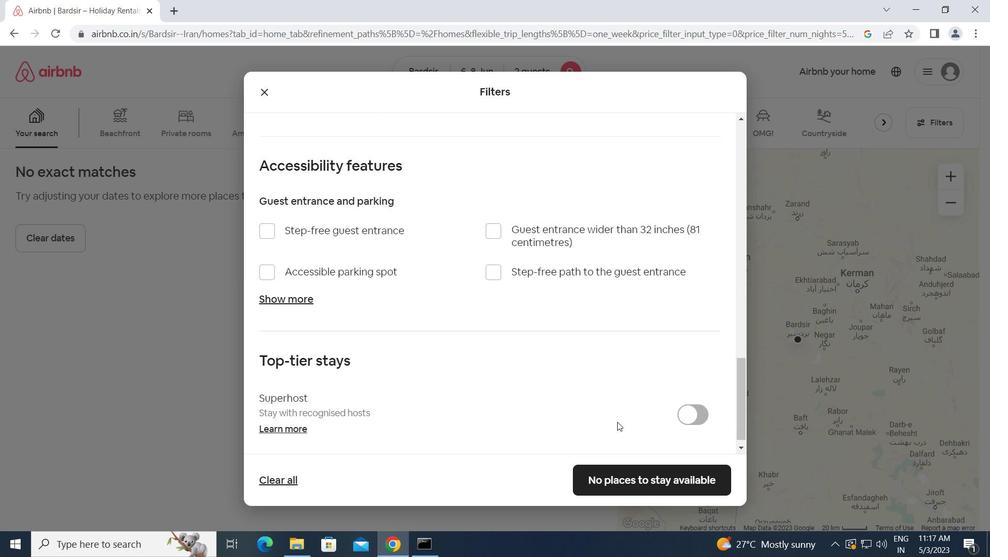 
Action: Mouse scrolled (616, 422) with delta (0, 0)
Screenshot: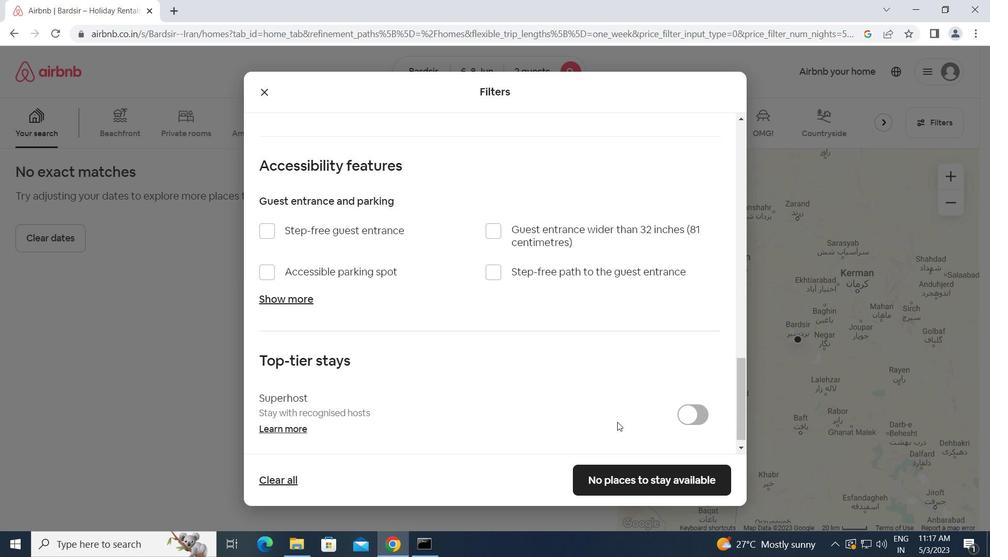 
Action: Mouse scrolled (616, 422) with delta (0, 0)
Screenshot: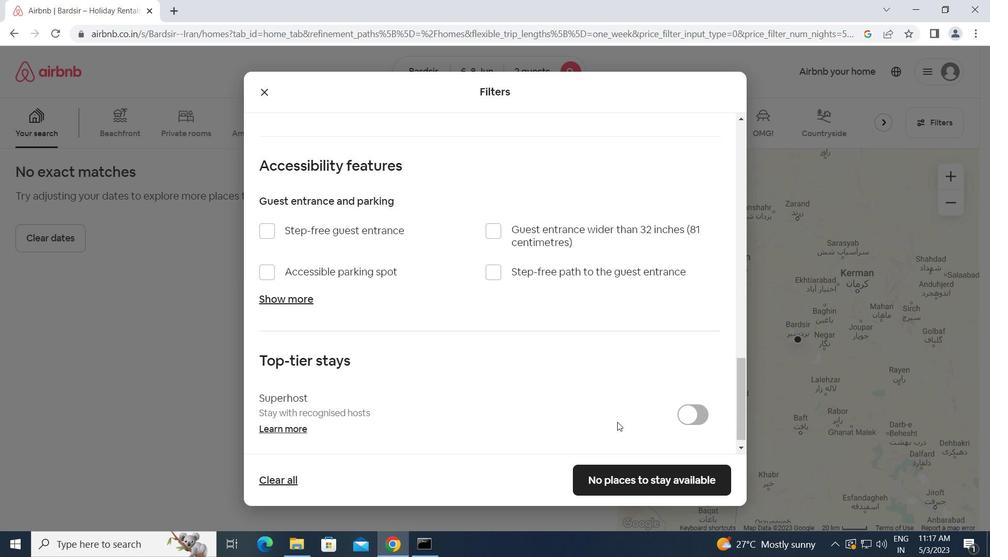 
Action: Mouse scrolled (616, 422) with delta (0, 0)
Screenshot: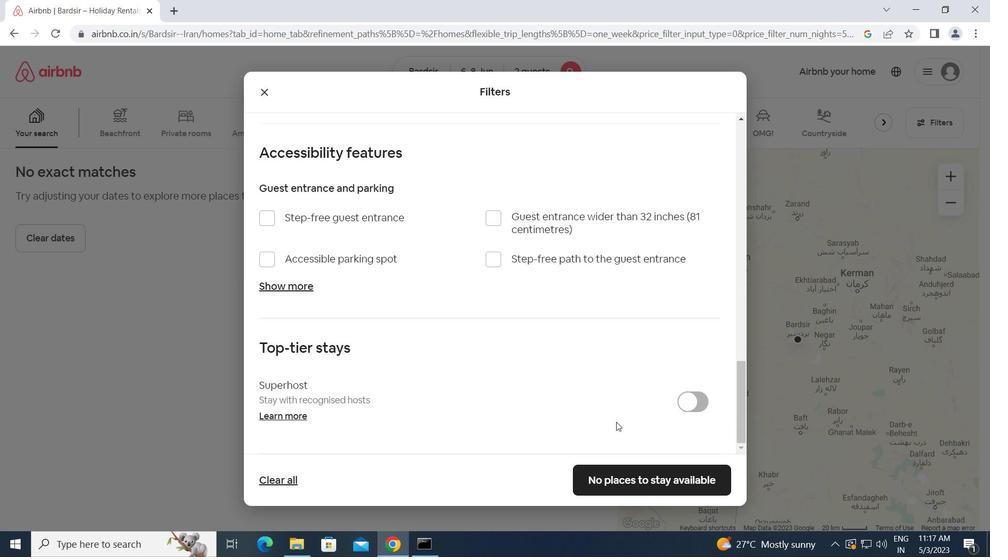 
Action: Mouse moved to (625, 475)
Screenshot: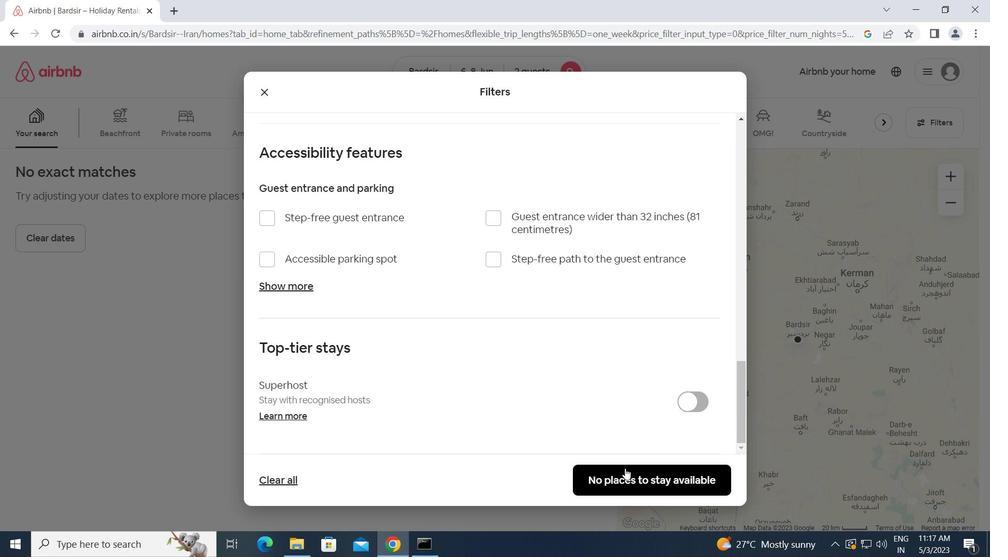 
Action: Mouse pressed left at (625, 475)
Screenshot: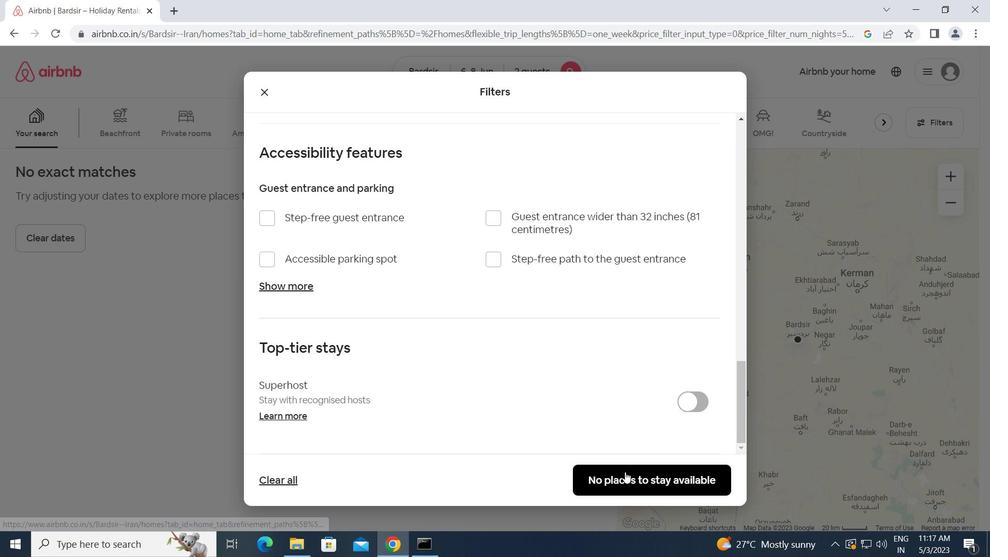 
